 Task: In the  document checklist Insert page numer 'on bottom of the page' change page color to  'Olive Green'Apply Page border, setting:  Shadow Style: three thin lines; Color: 'Black;' Width: 3/4 pt
Action: Mouse moved to (95, 26)
Screenshot: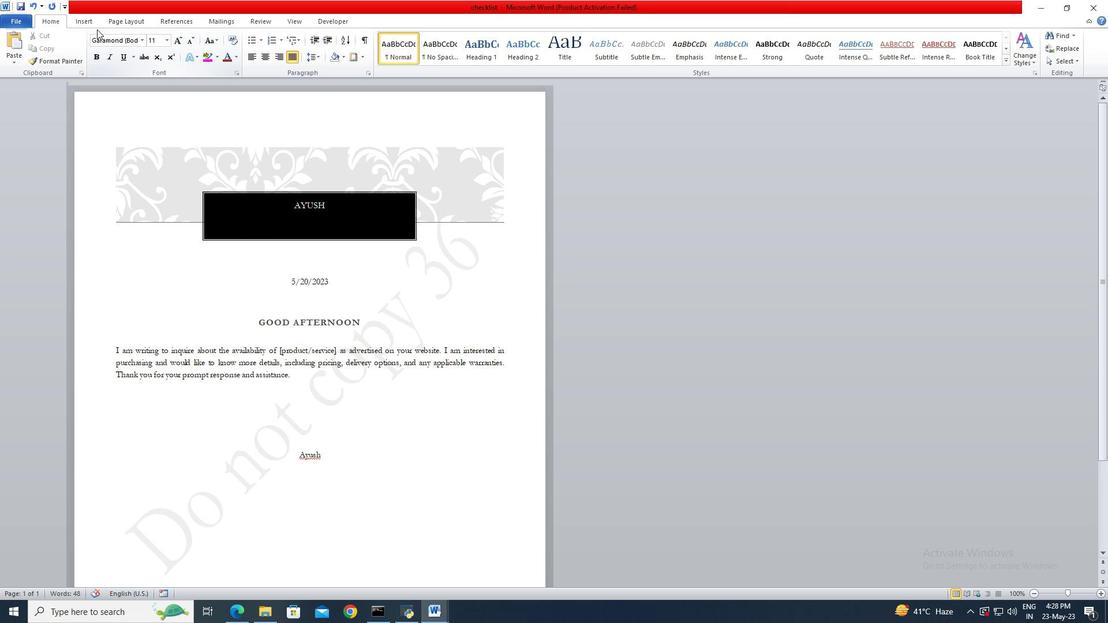 
Action: Mouse pressed left at (95, 26)
Screenshot: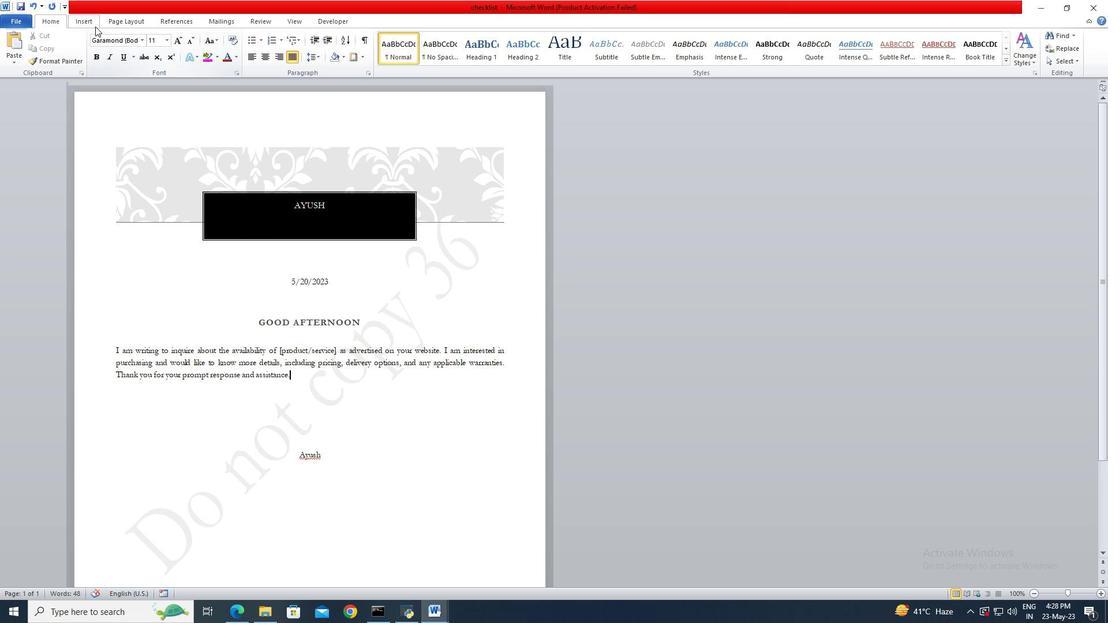 
Action: Mouse moved to (449, 65)
Screenshot: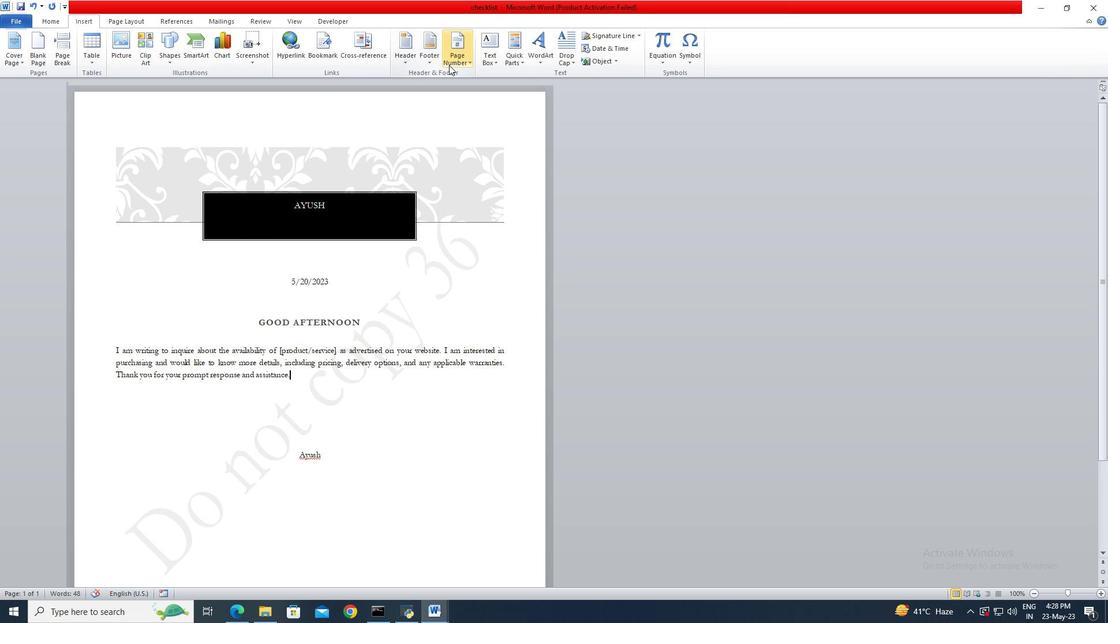 
Action: Mouse pressed left at (449, 65)
Screenshot: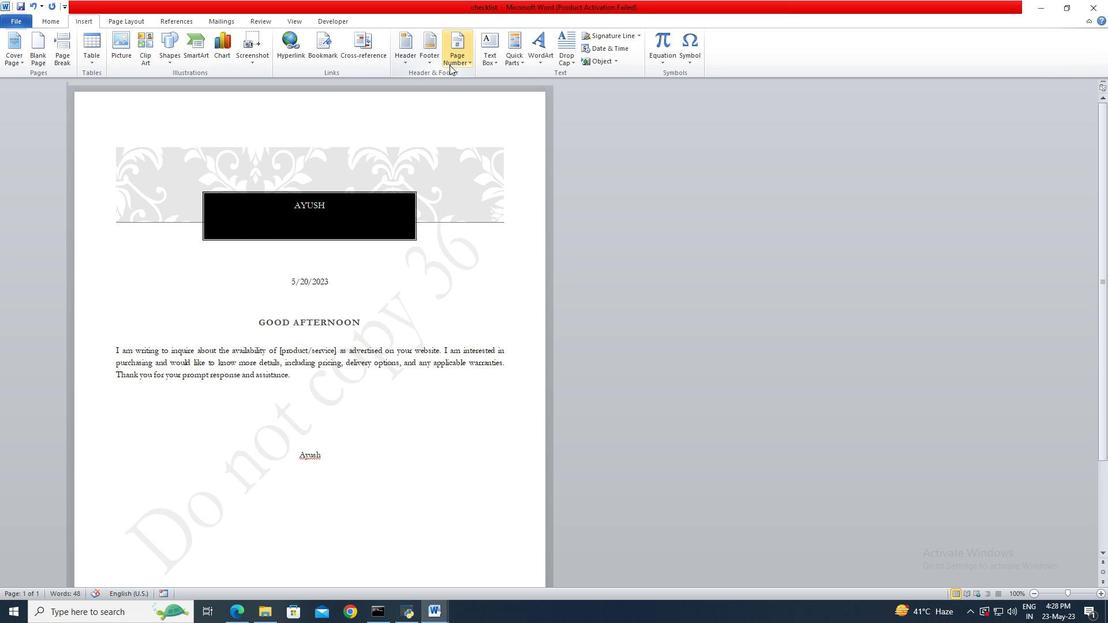 
Action: Mouse moved to (563, 115)
Screenshot: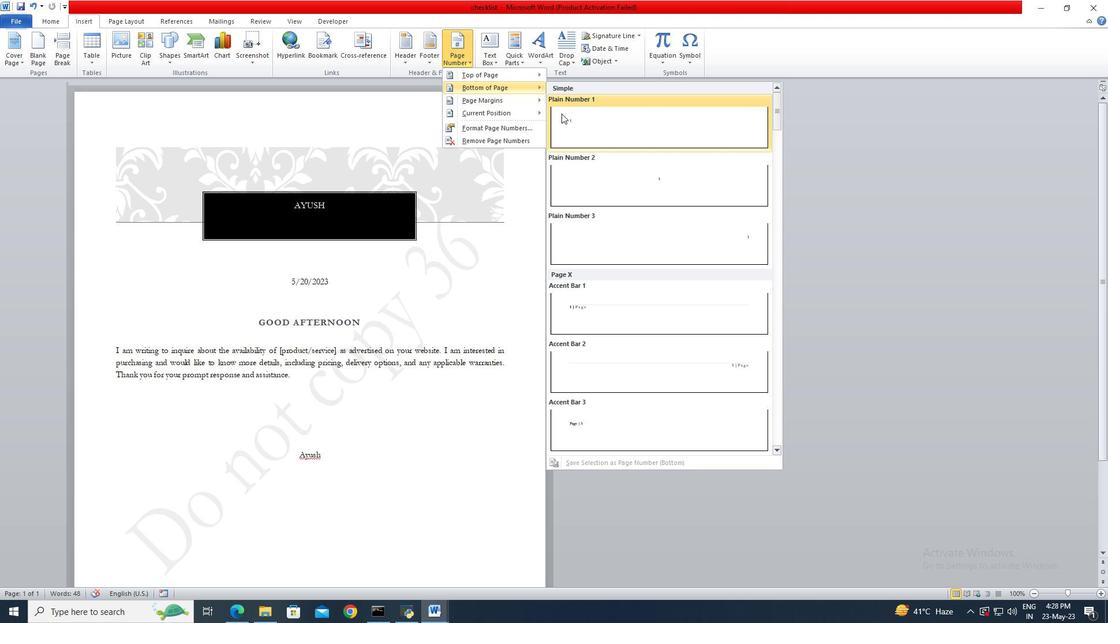 
Action: Mouse pressed left at (563, 115)
Screenshot: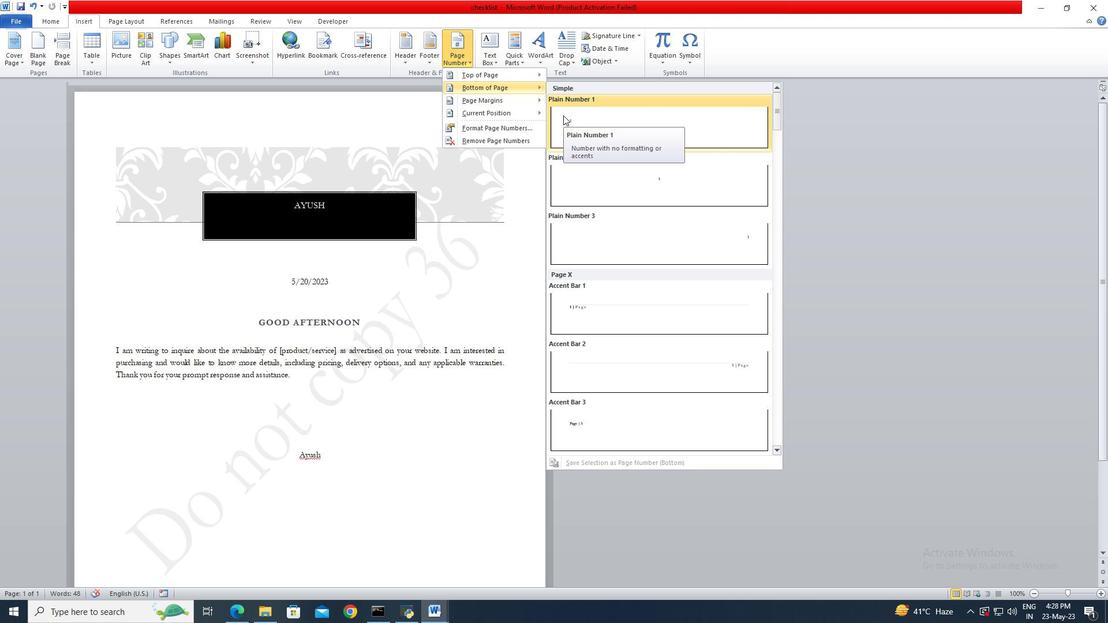 
Action: Mouse moved to (135, 23)
Screenshot: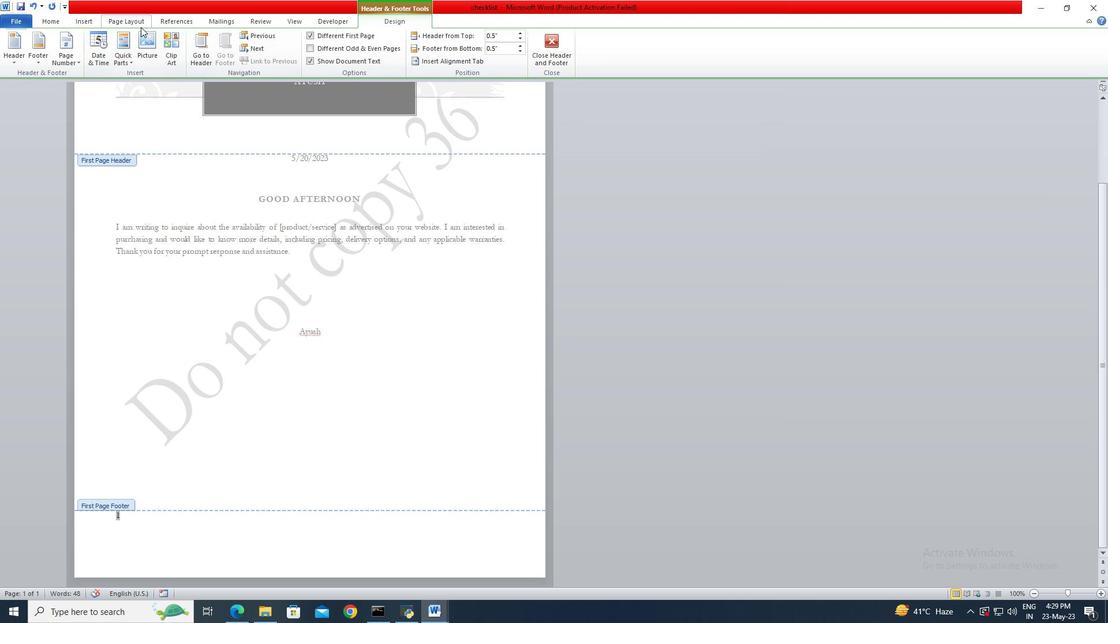 
Action: Mouse pressed left at (135, 23)
Screenshot: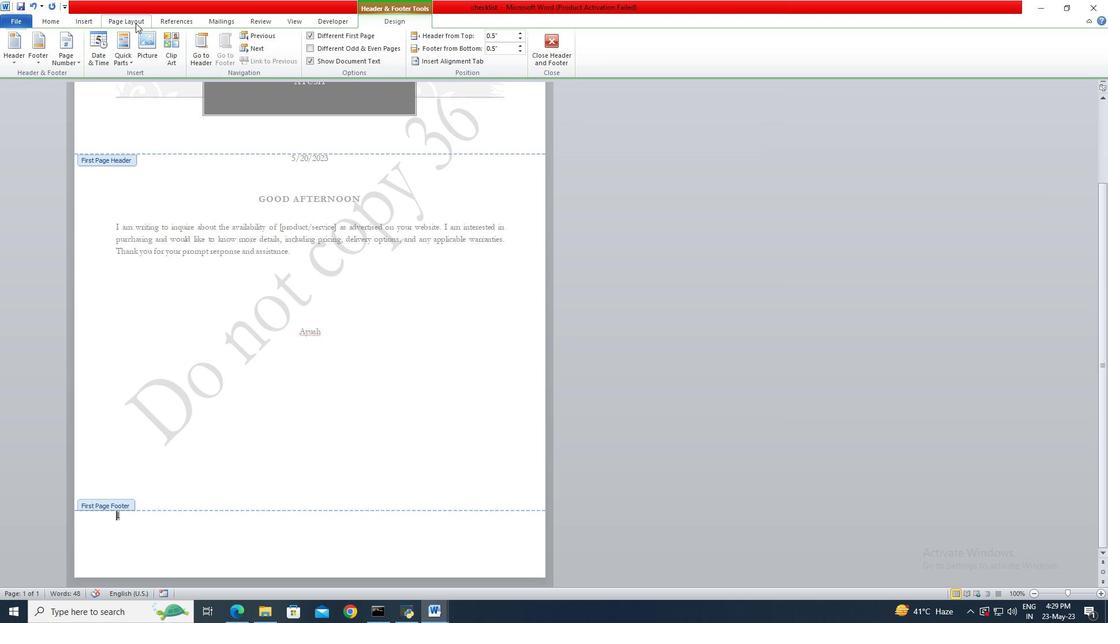 
Action: Mouse moved to (292, 64)
Screenshot: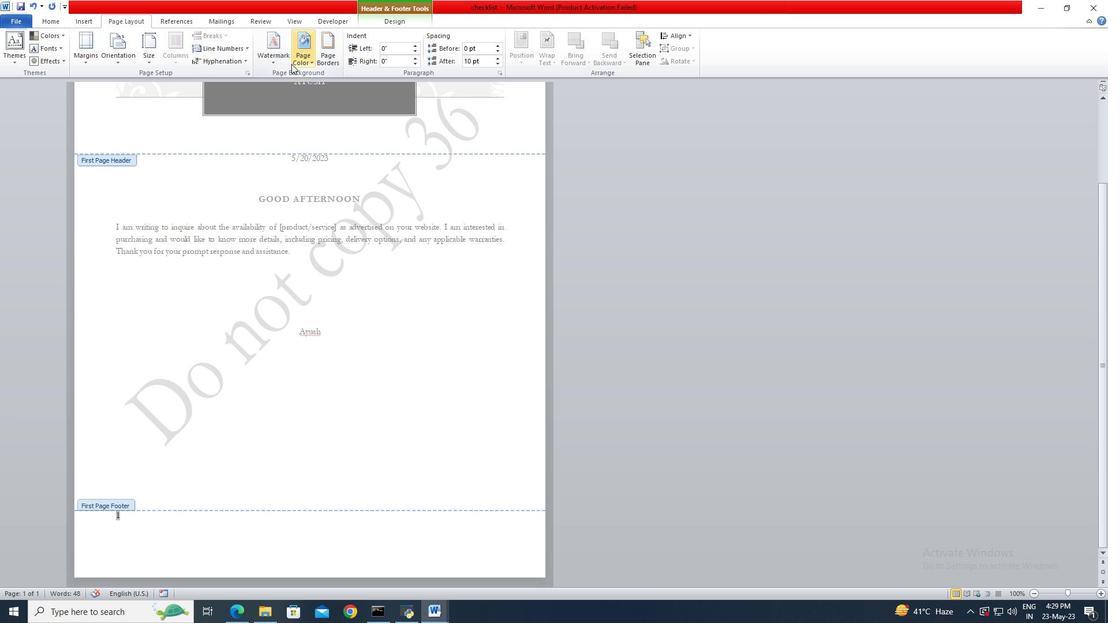 
Action: Mouse pressed left at (292, 64)
Screenshot: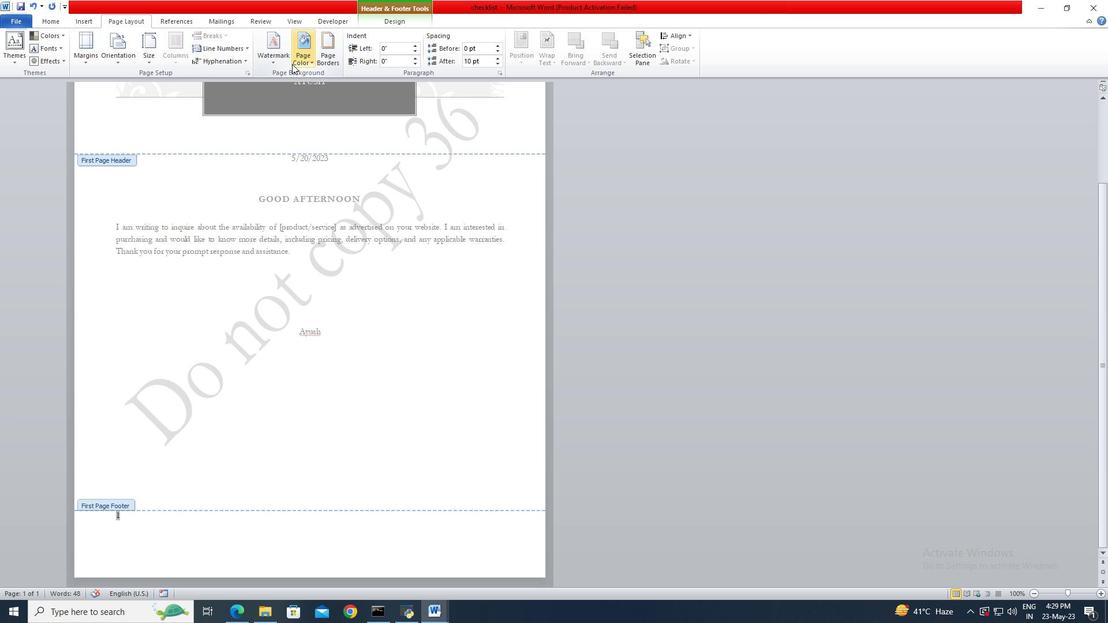 
Action: Mouse moved to (347, 110)
Screenshot: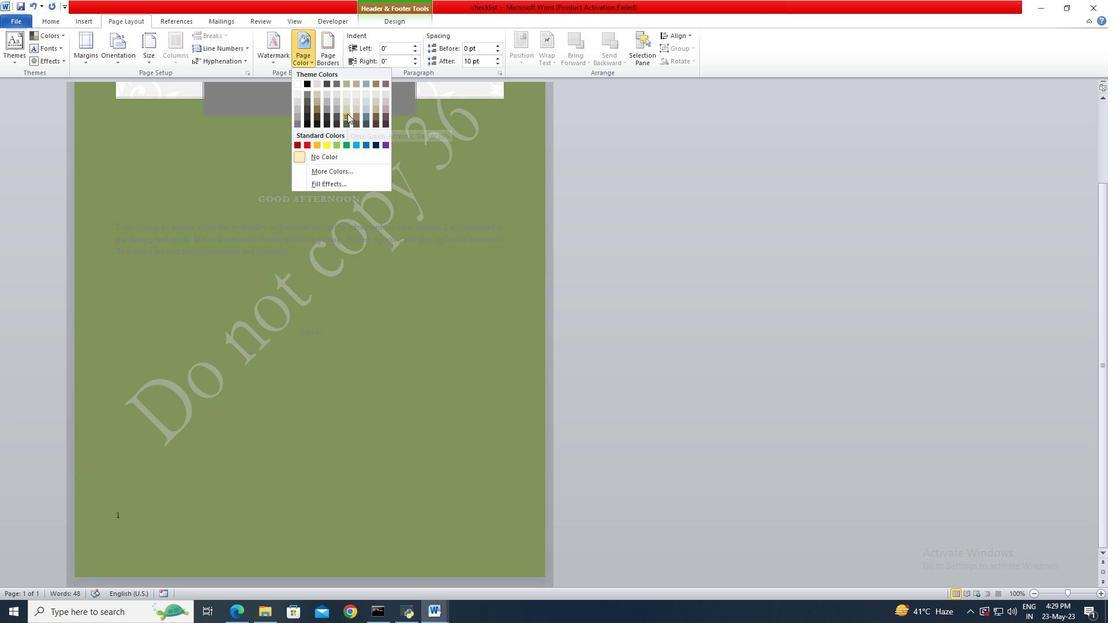 
Action: Mouse pressed left at (347, 110)
Screenshot: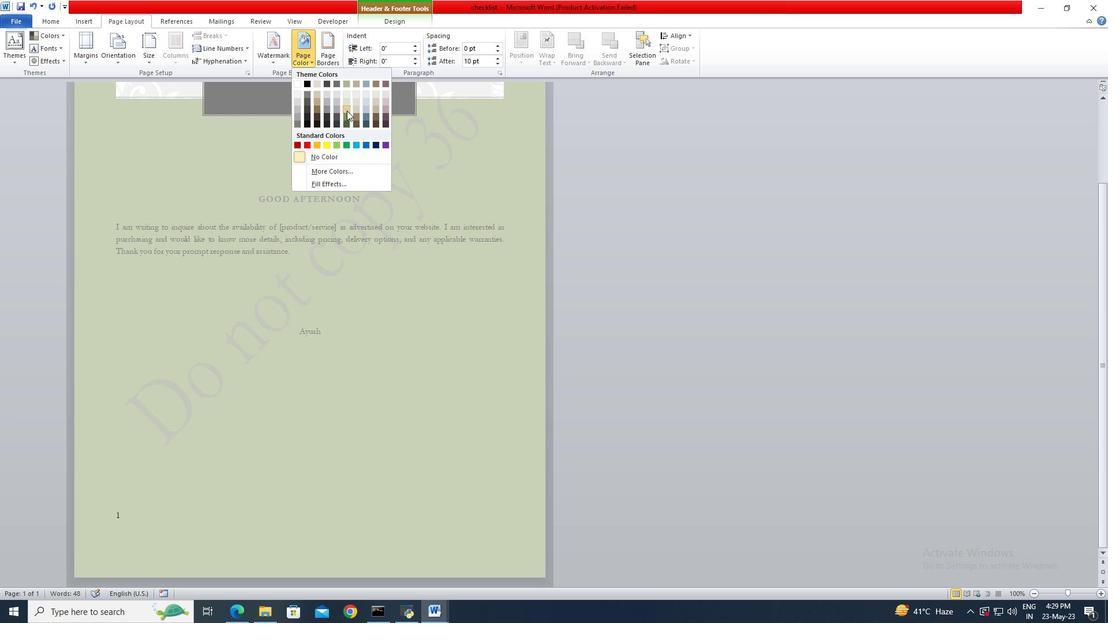 
Action: Mouse moved to (322, 56)
Screenshot: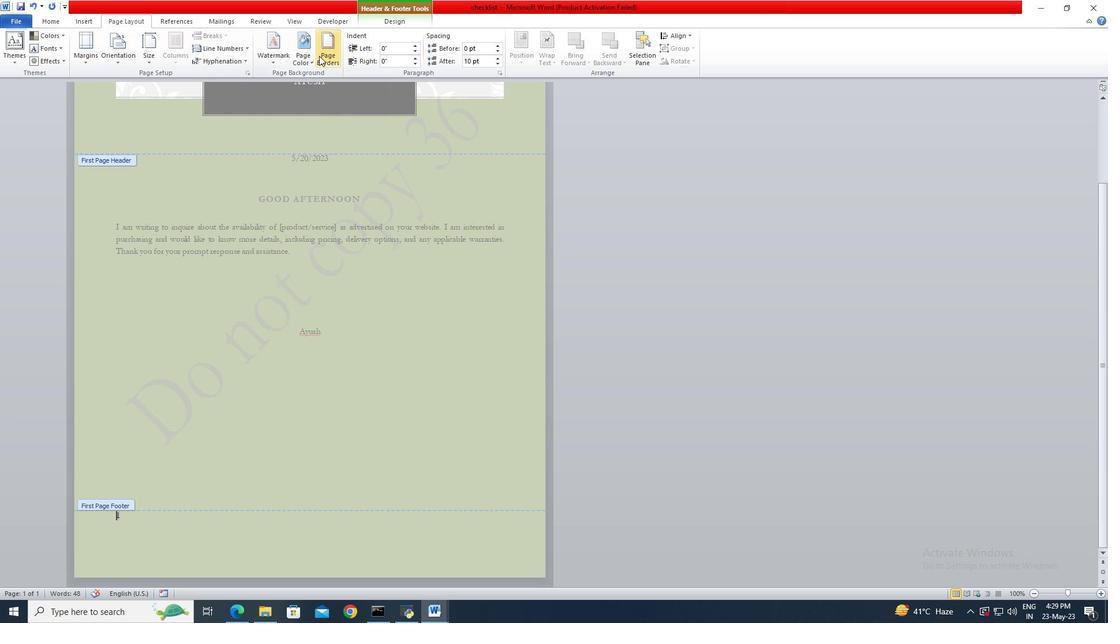 
Action: Mouse pressed left at (322, 56)
Screenshot: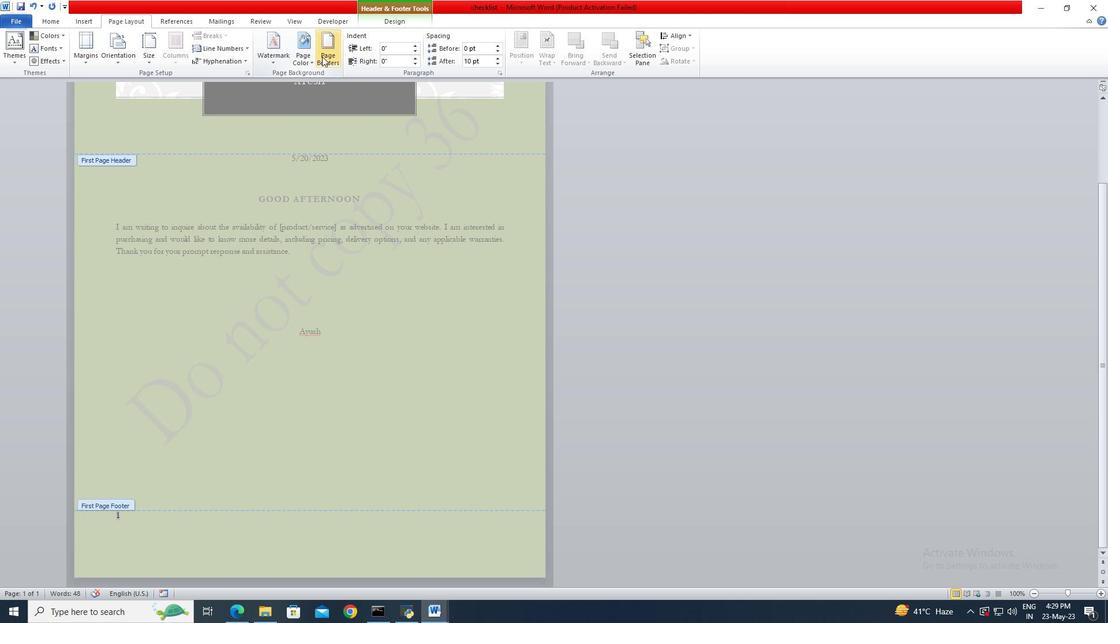 
Action: Mouse moved to (422, 285)
Screenshot: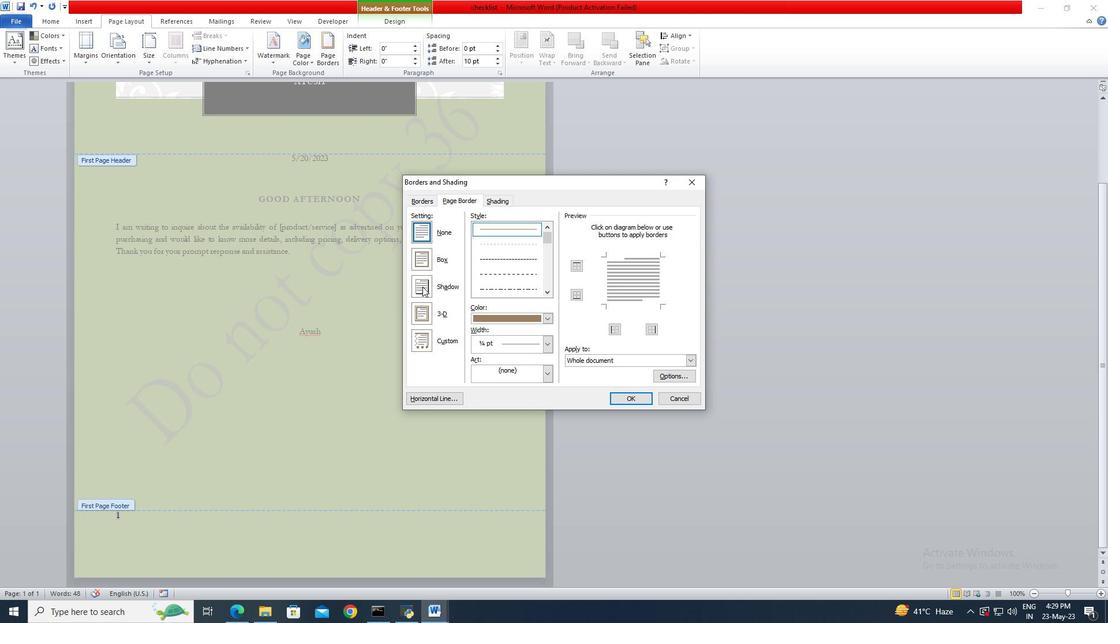 
Action: Mouse pressed left at (422, 285)
Screenshot: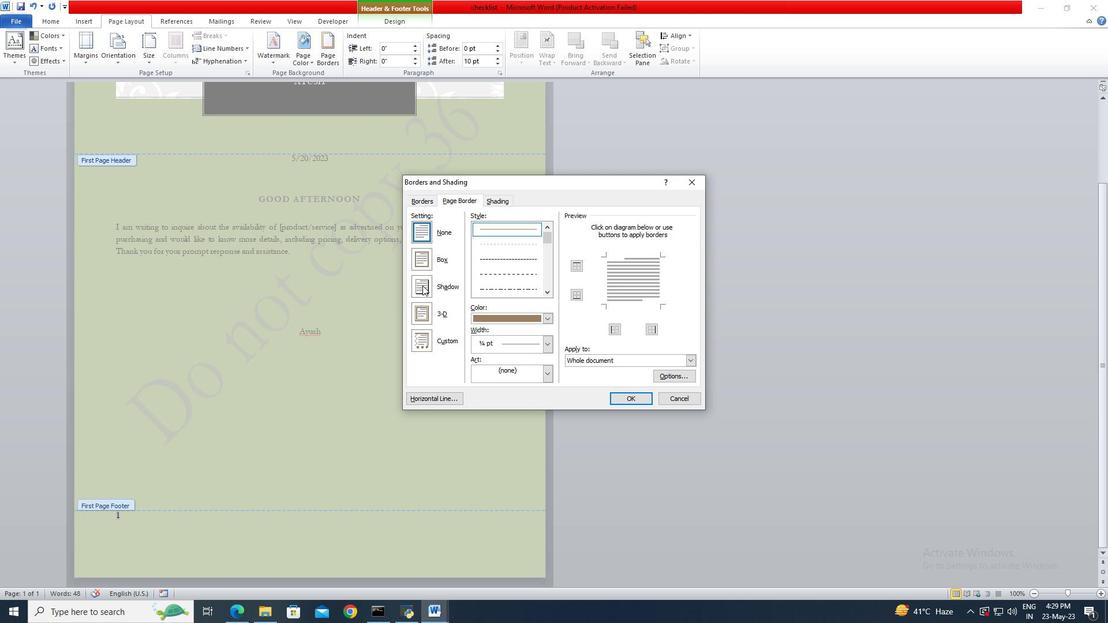 
Action: Mouse moved to (548, 288)
Screenshot: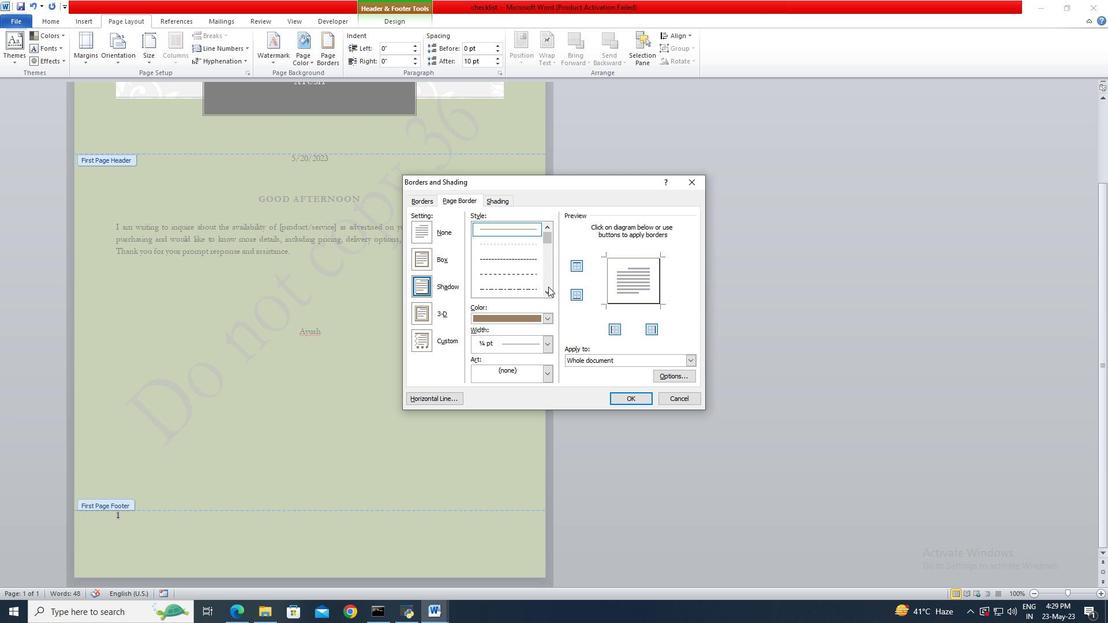 
Action: Mouse pressed left at (548, 288)
Screenshot: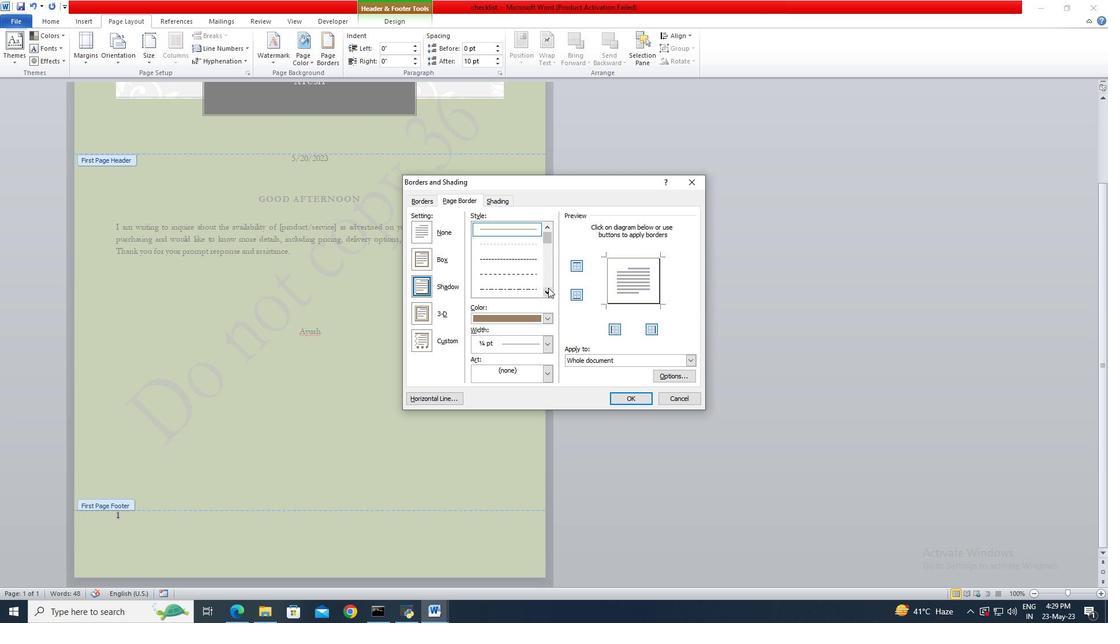 
Action: Mouse pressed left at (548, 288)
Screenshot: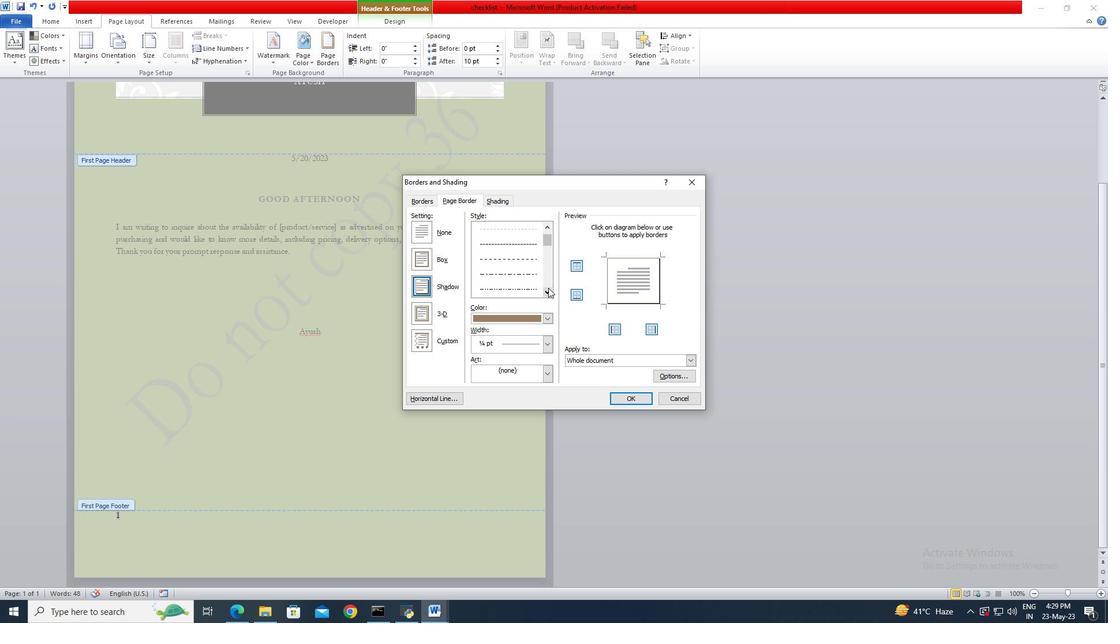 
Action: Mouse pressed left at (548, 288)
Screenshot: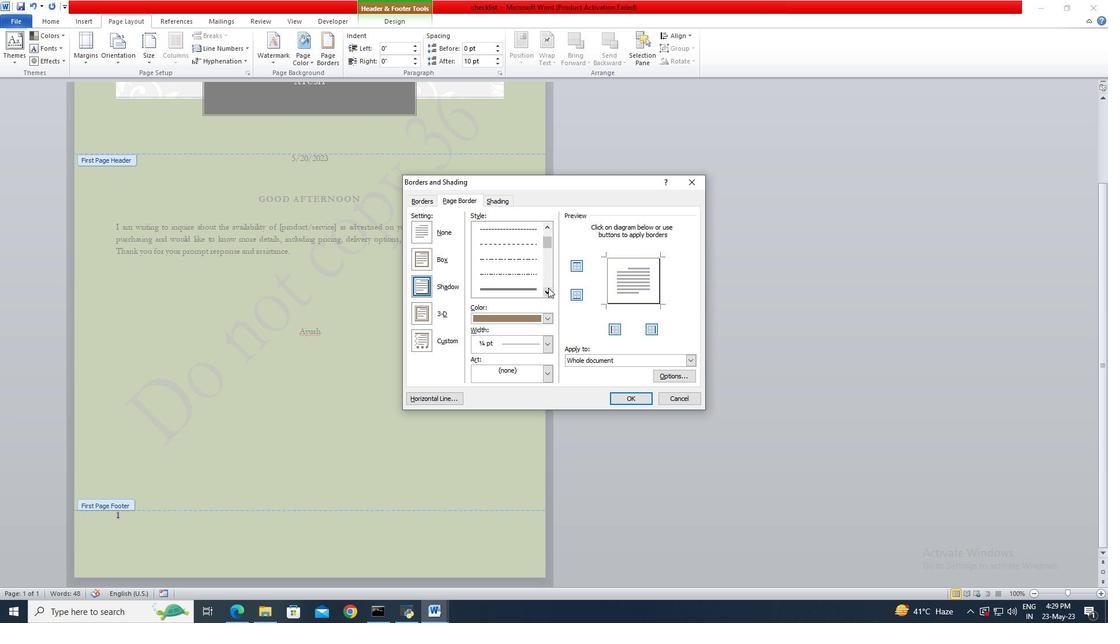 
Action: Mouse moved to (523, 283)
Screenshot: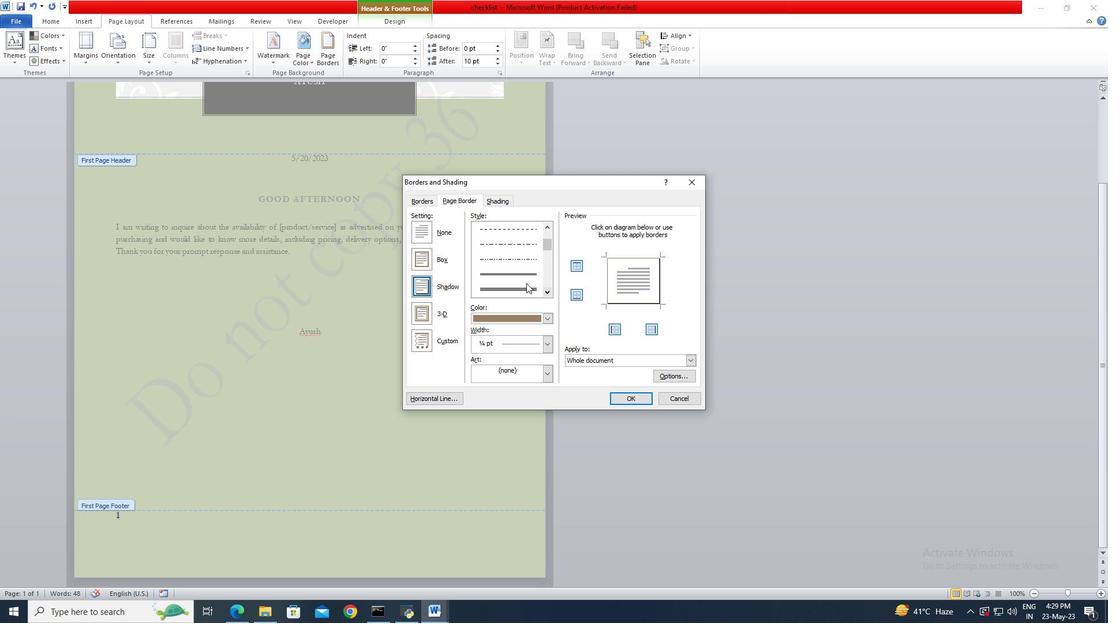 
Action: Mouse pressed left at (523, 283)
Screenshot: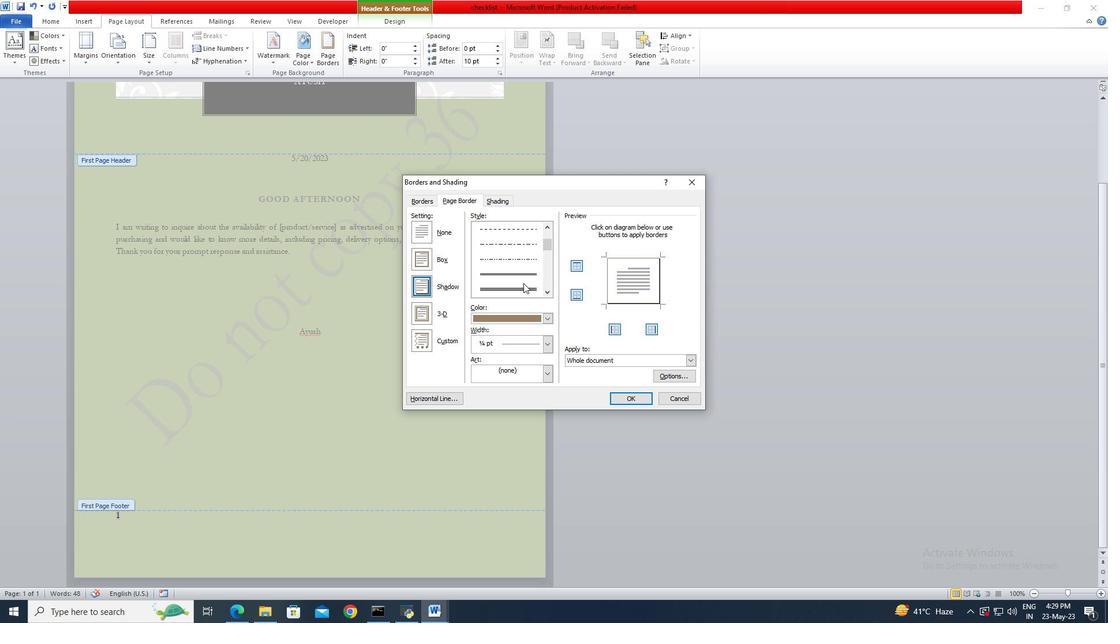 
Action: Mouse moved to (548, 314)
Screenshot: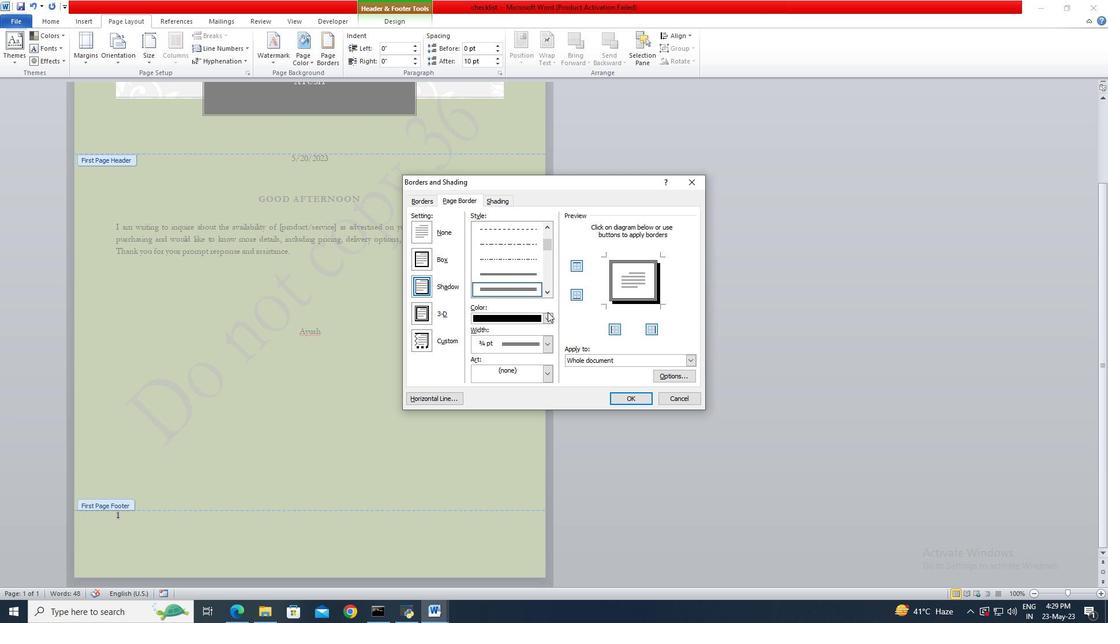 
Action: Mouse pressed left at (548, 314)
Screenshot: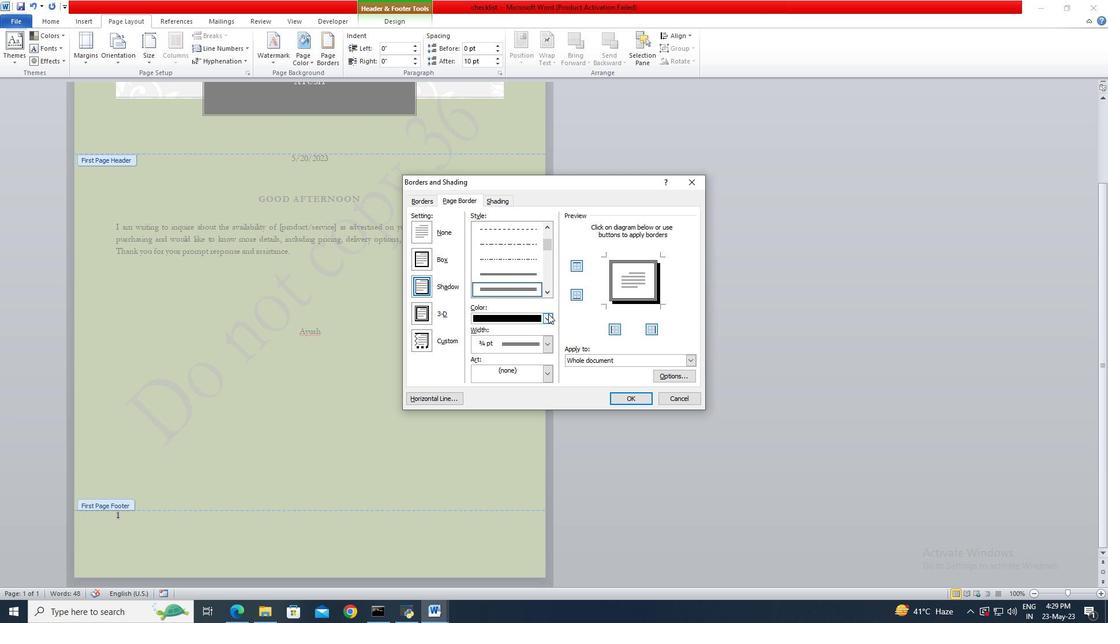 
Action: Mouse moved to (487, 352)
Screenshot: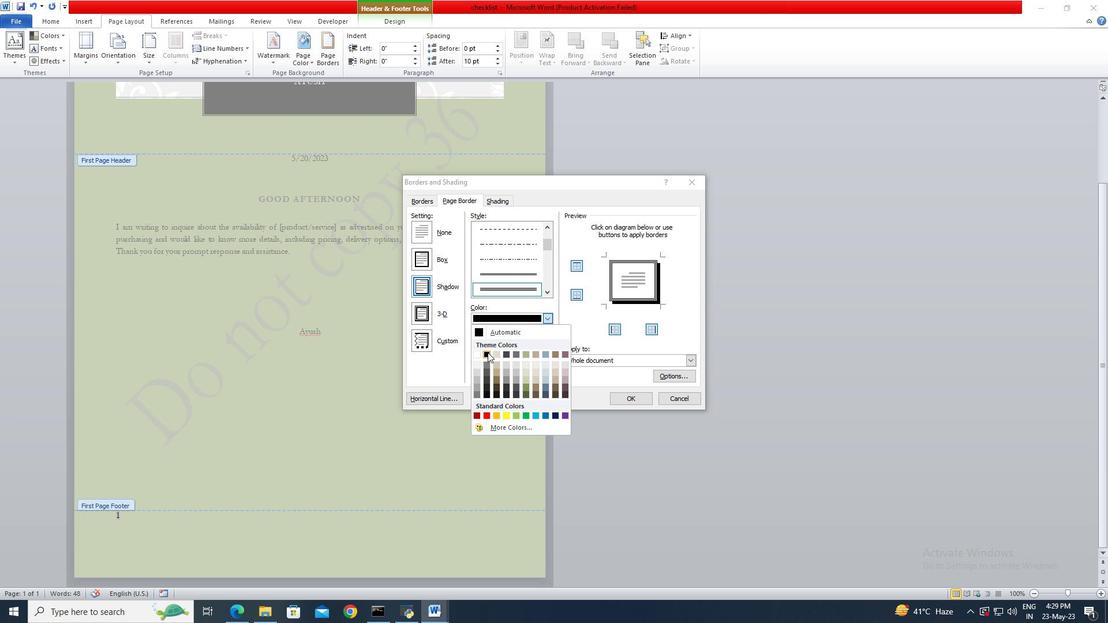 
Action: Mouse pressed left at (487, 352)
Screenshot: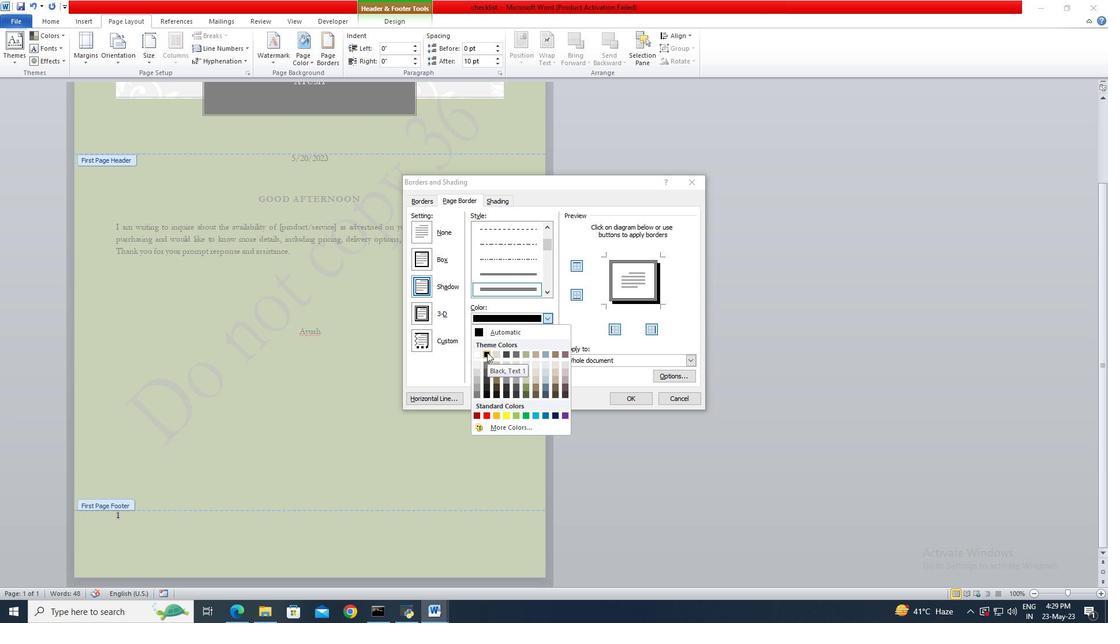 
Action: Mouse moved to (549, 344)
Screenshot: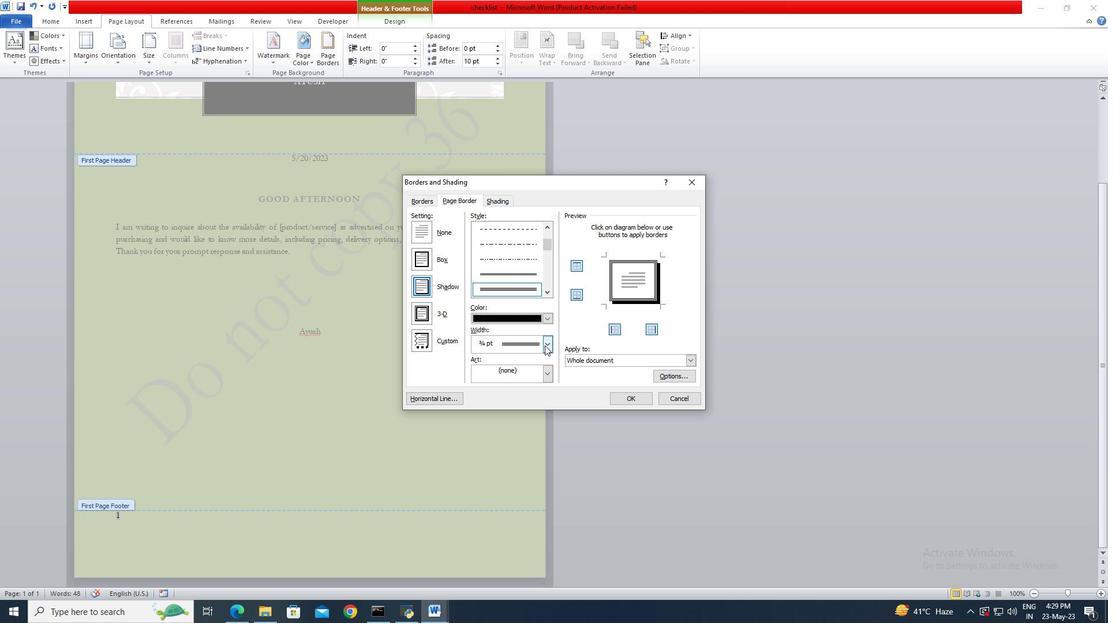 
Action: Mouse pressed left at (549, 344)
Screenshot: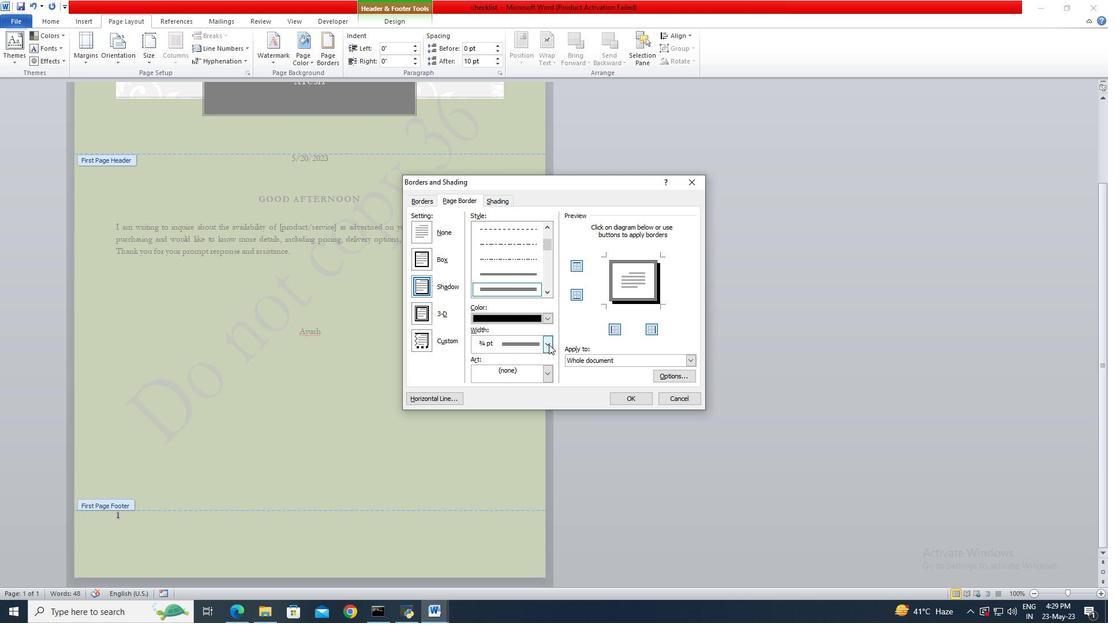 
Action: Mouse moved to (536, 390)
Screenshot: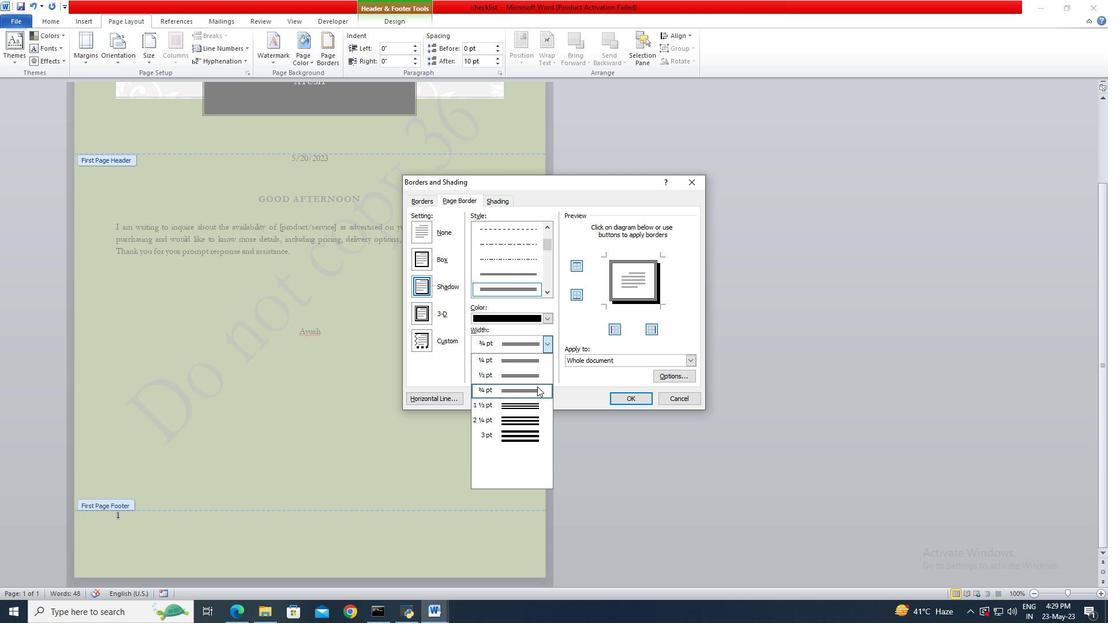 
Action: Mouse pressed left at (536, 390)
Screenshot: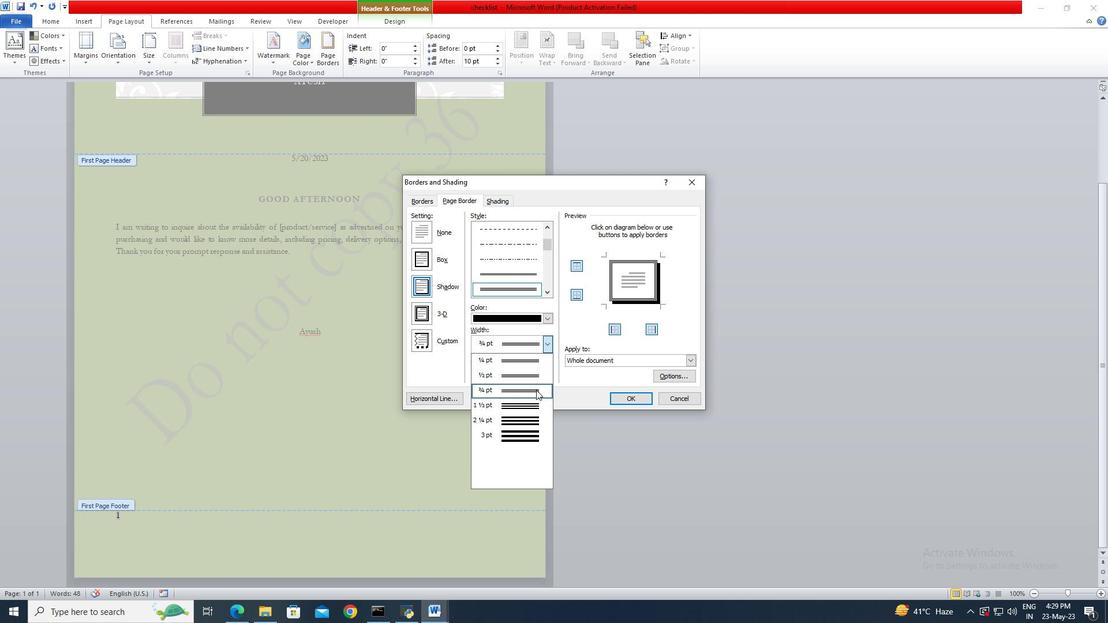 
Action: Mouse moved to (621, 395)
Screenshot: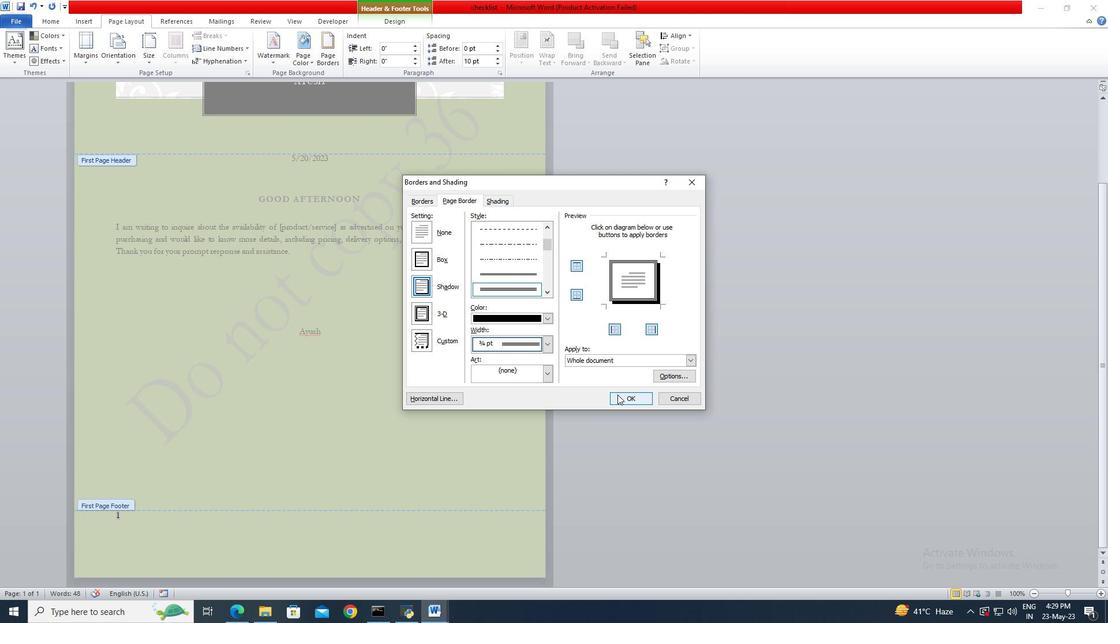 
Action: Mouse pressed left at (621, 395)
Screenshot: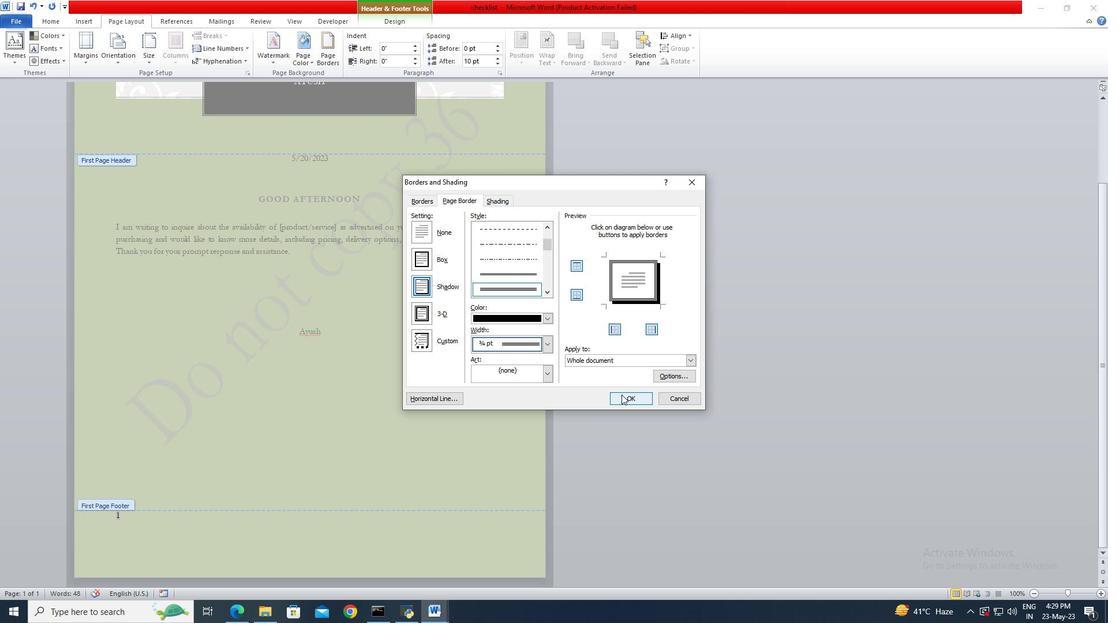 
Action: Mouse moved to (483, 332)
Screenshot: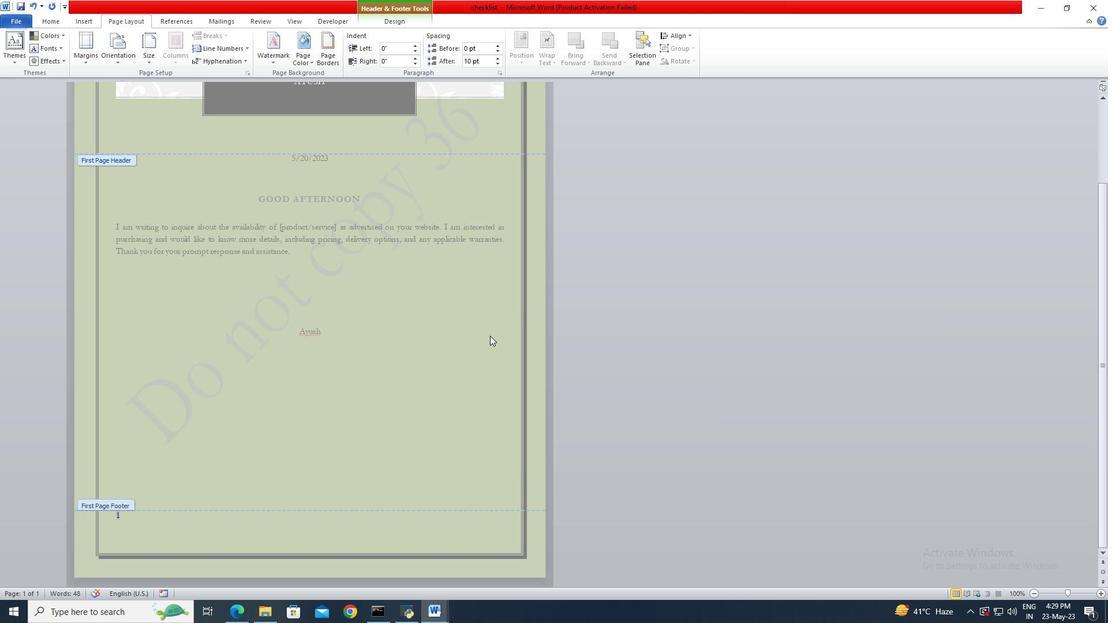 
Action: Mouse pressed left at (483, 332)
Screenshot: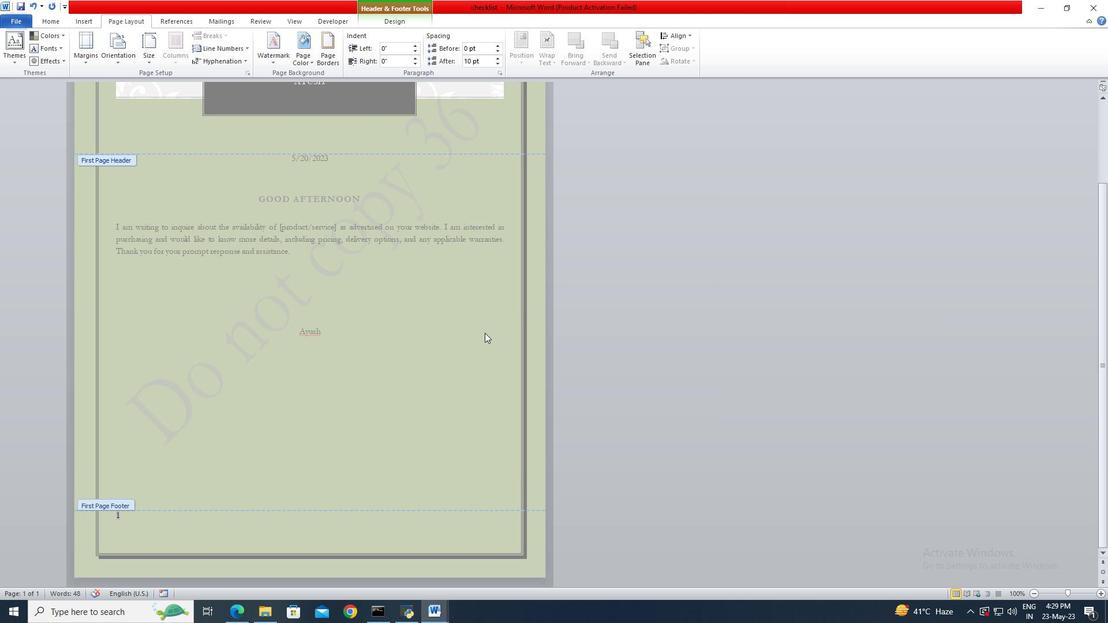 
Action: Mouse moved to (466, 321)
Screenshot: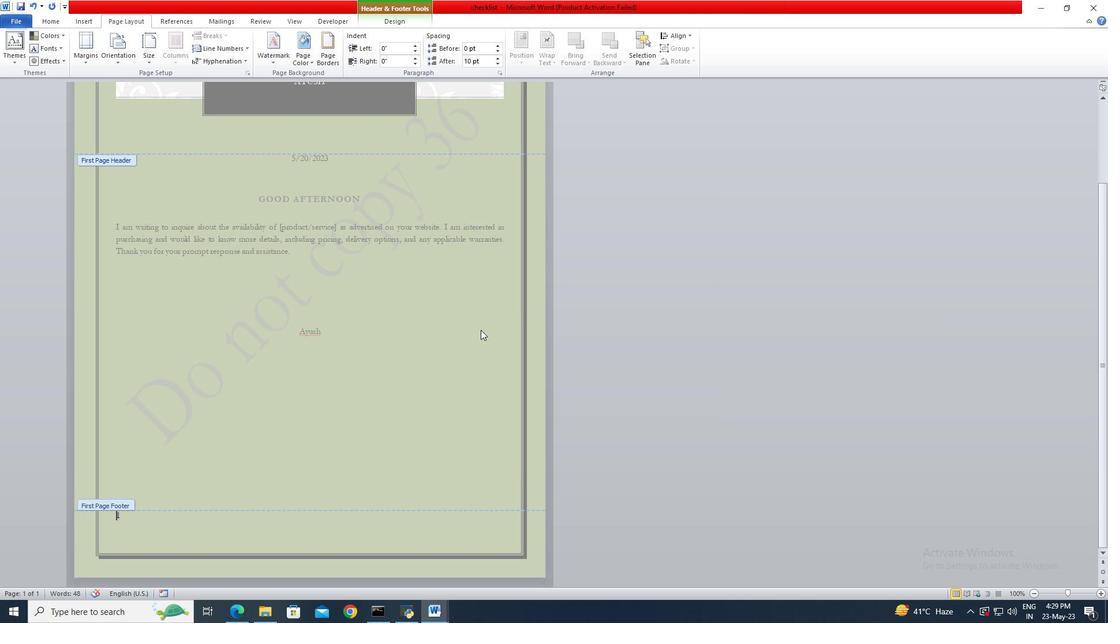 
Action: Mouse pressed left at (466, 321)
Screenshot: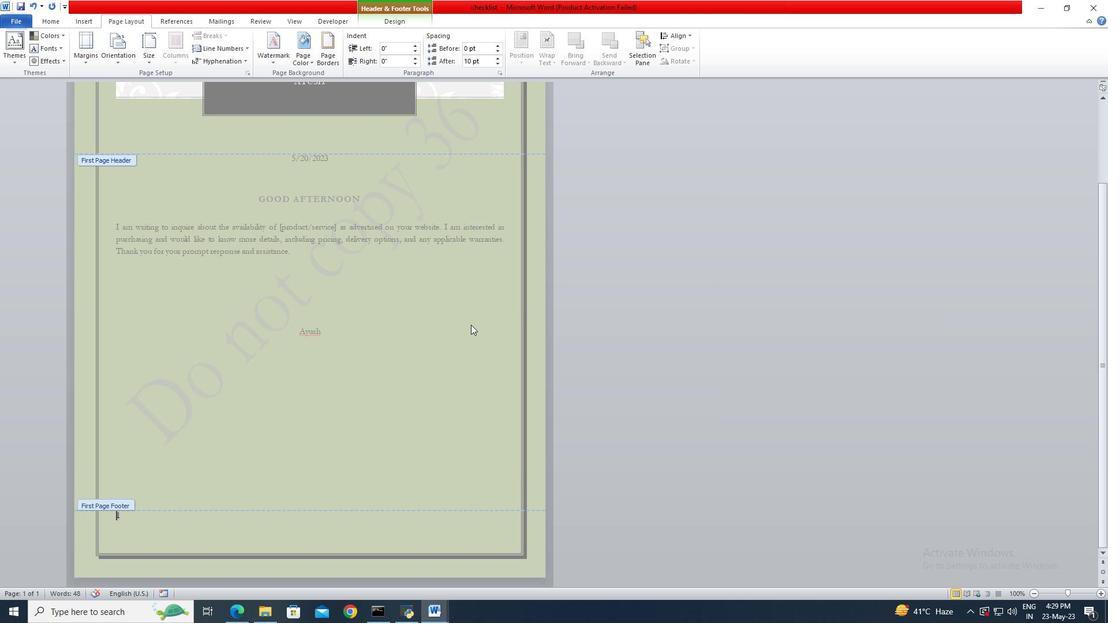 
Action: Mouse pressed left at (466, 321)
Screenshot: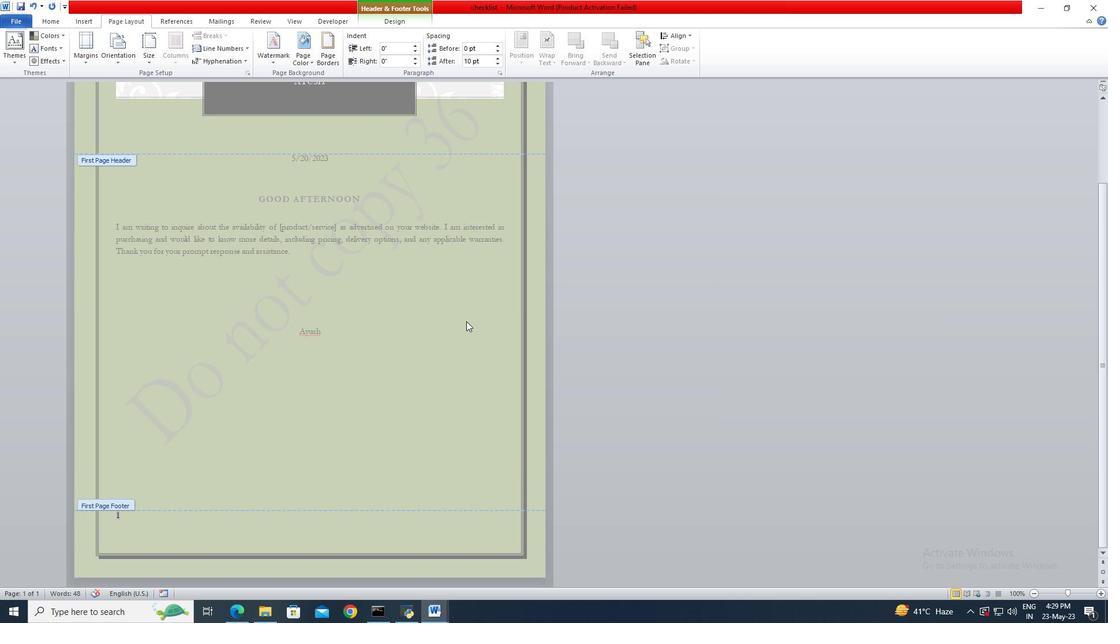 
Action: Mouse pressed left at (466, 321)
Screenshot: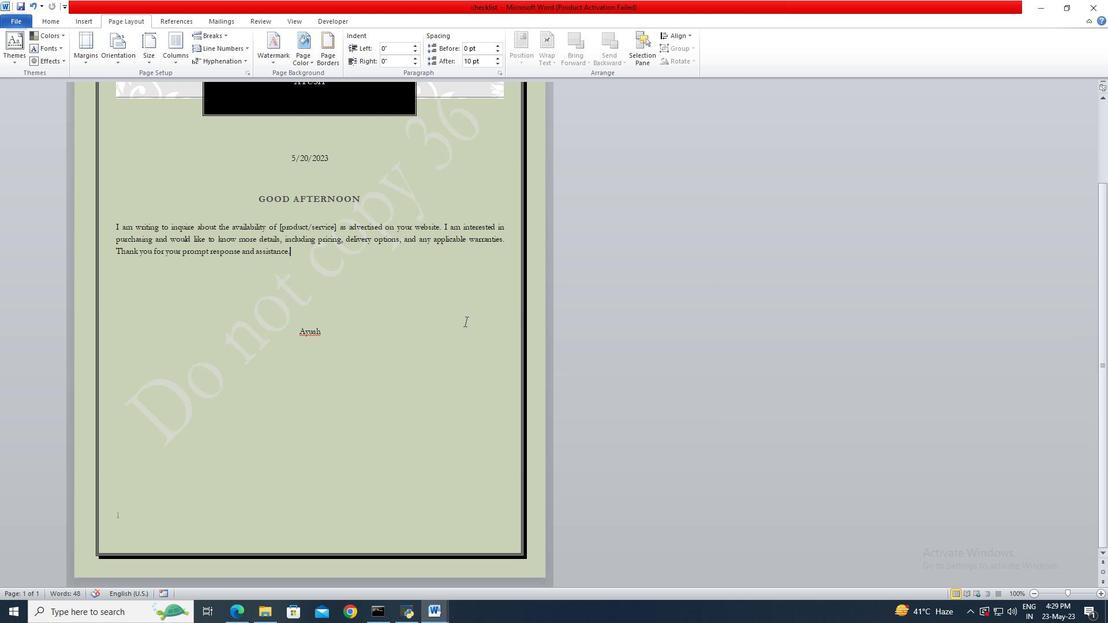 
Action: Mouse moved to (468, 334)
Screenshot: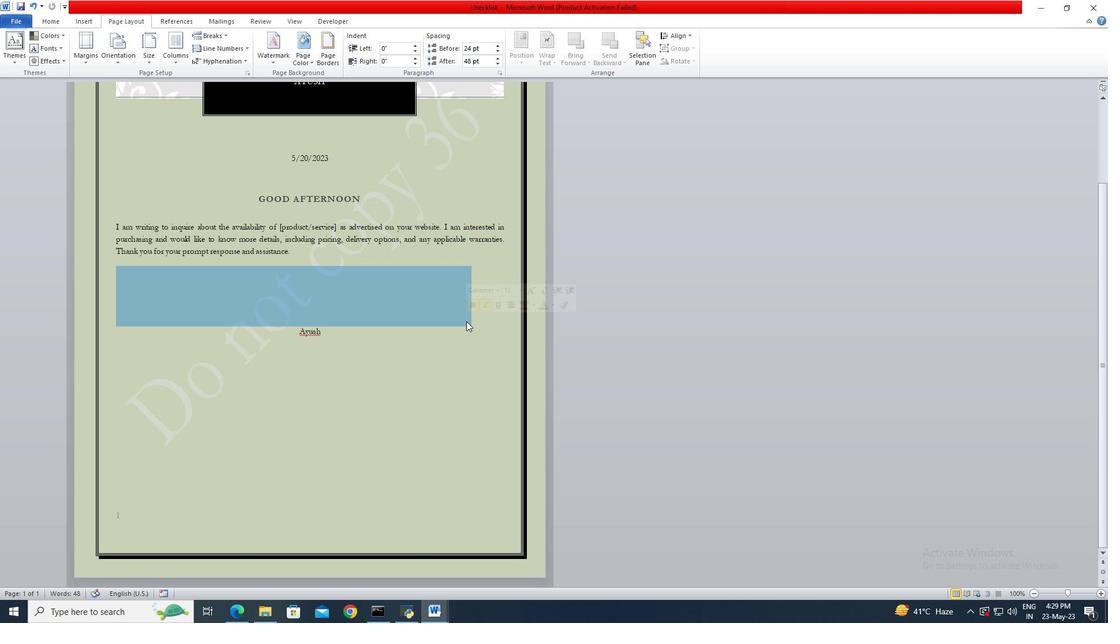 
Action: Mouse pressed left at (468, 334)
Screenshot: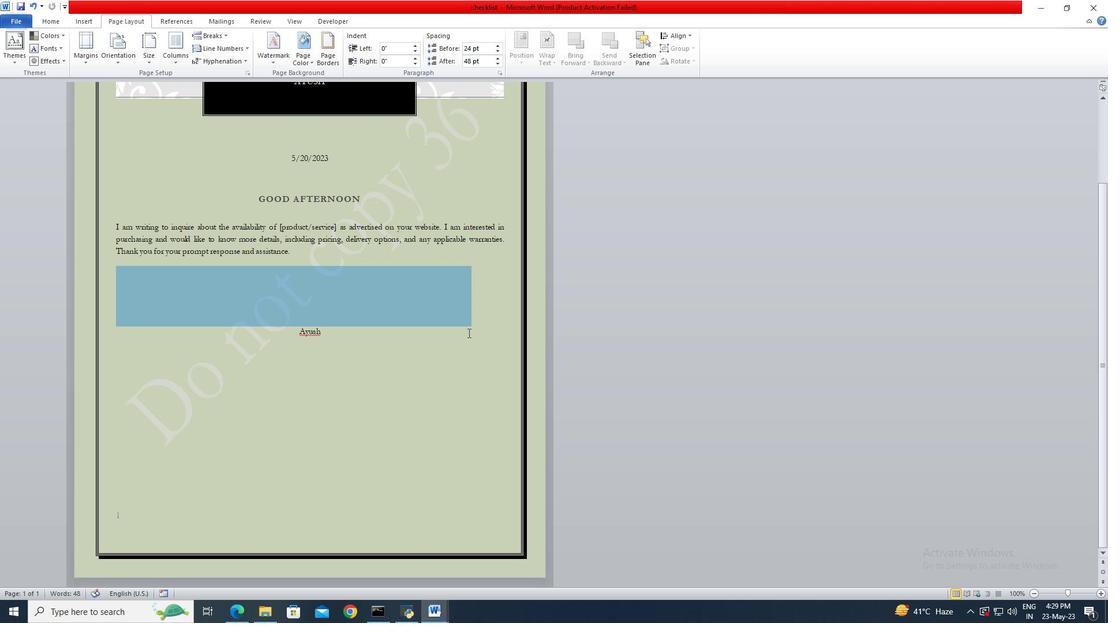 
